 Task: Check the percentage active listings of driveway in the last 1 year.
Action: Mouse moved to (873, 200)
Screenshot: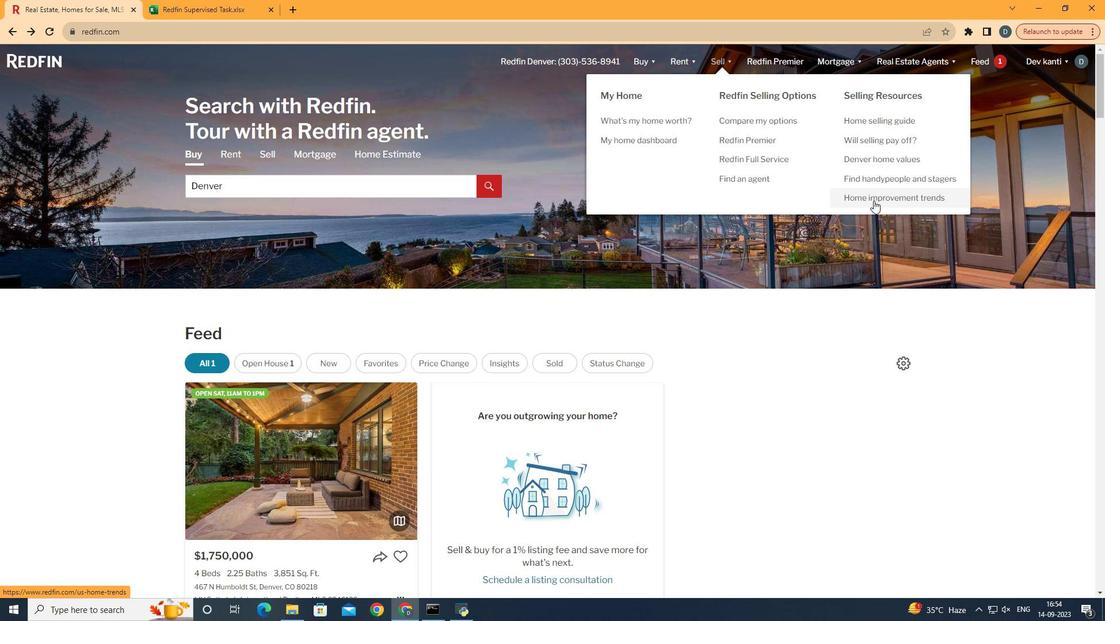 
Action: Mouse pressed left at (873, 200)
Screenshot: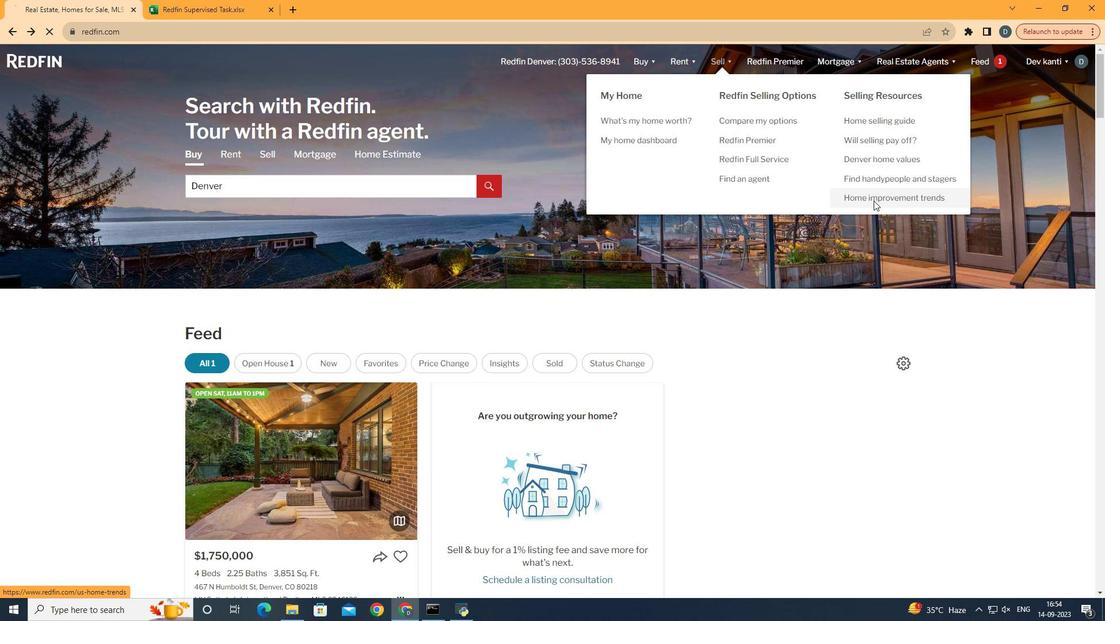 
Action: Mouse moved to (287, 226)
Screenshot: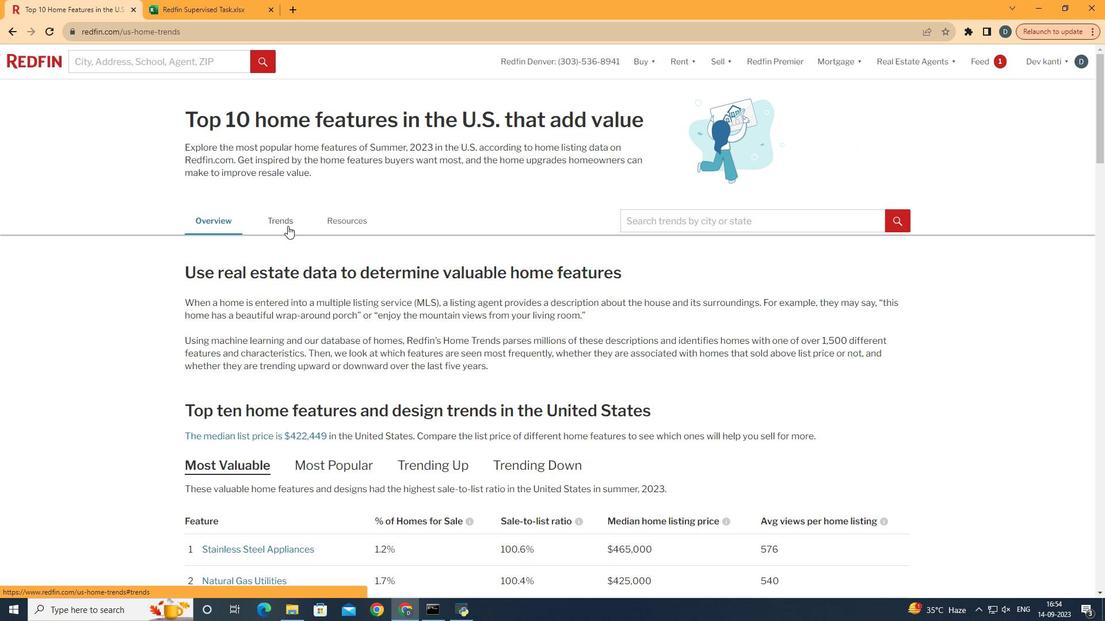 
Action: Mouse pressed left at (287, 226)
Screenshot: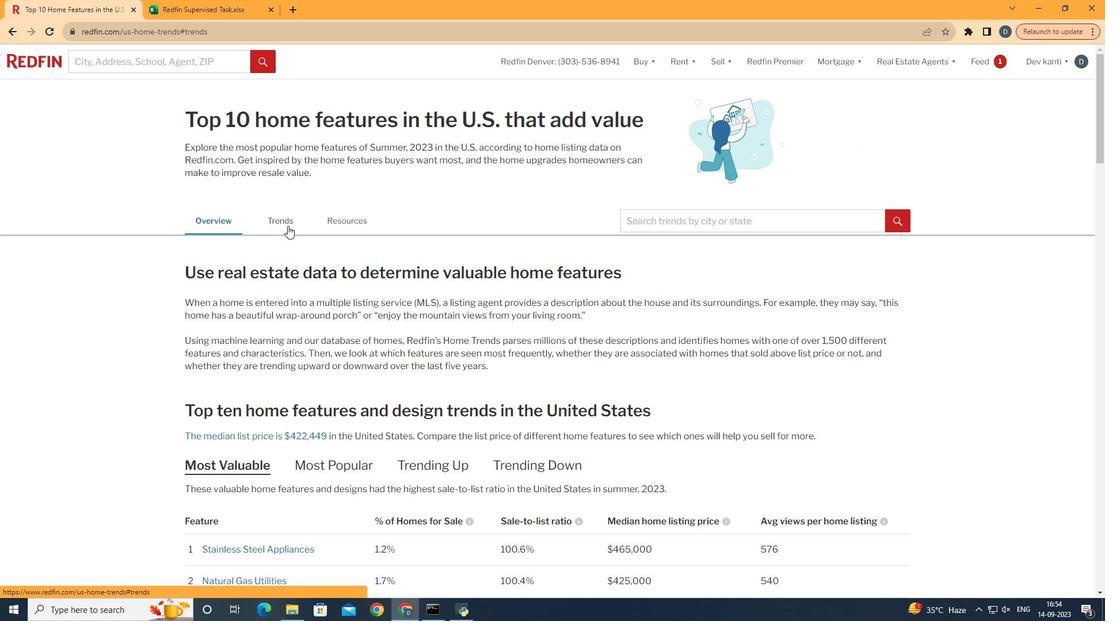 
Action: Mouse moved to (331, 309)
Screenshot: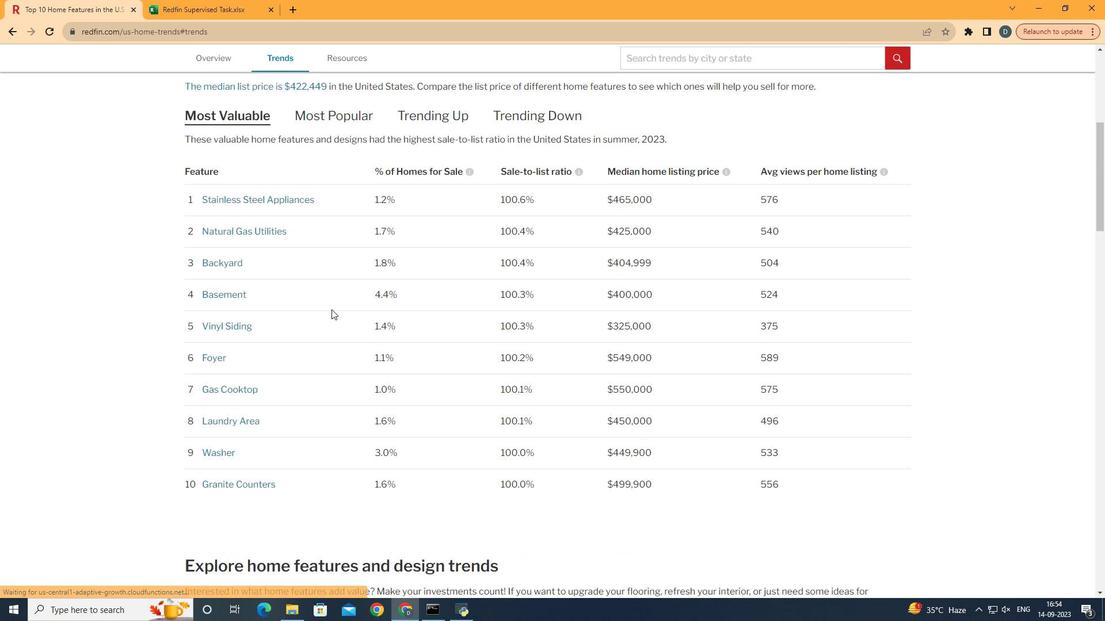 
Action: Mouse scrolled (331, 309) with delta (0, 0)
Screenshot: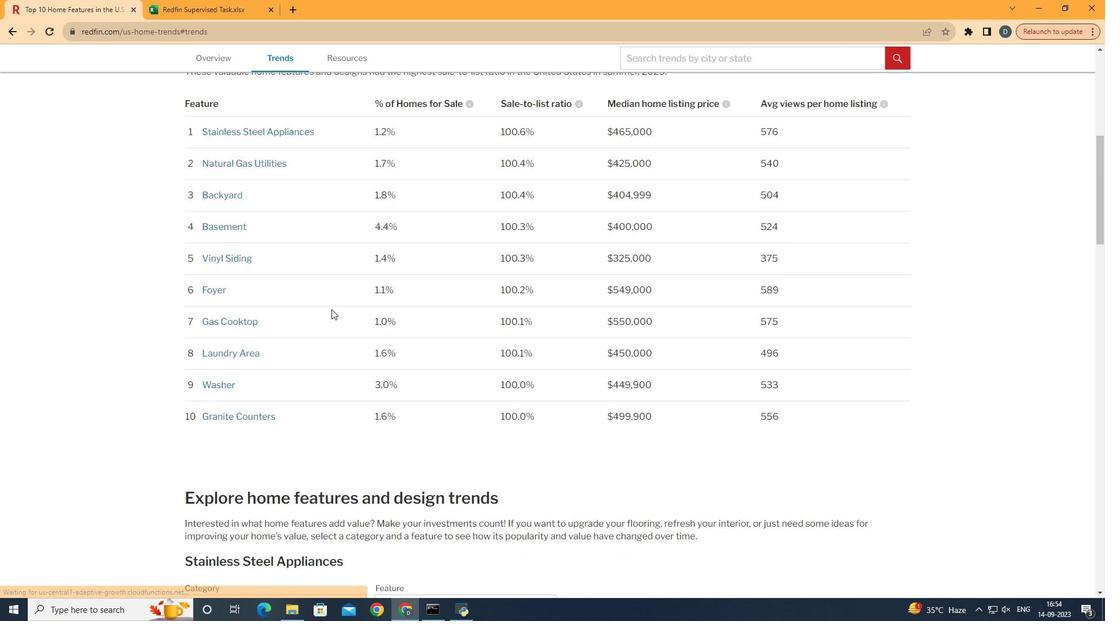 
Action: Mouse scrolled (331, 309) with delta (0, 0)
Screenshot: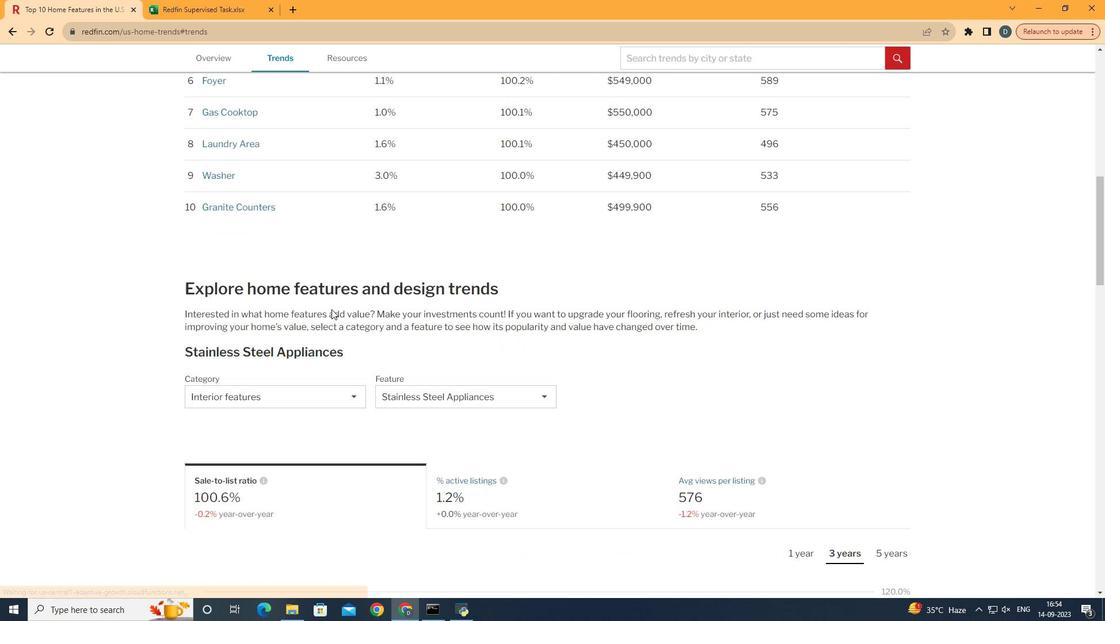 
Action: Mouse scrolled (331, 309) with delta (0, 0)
Screenshot: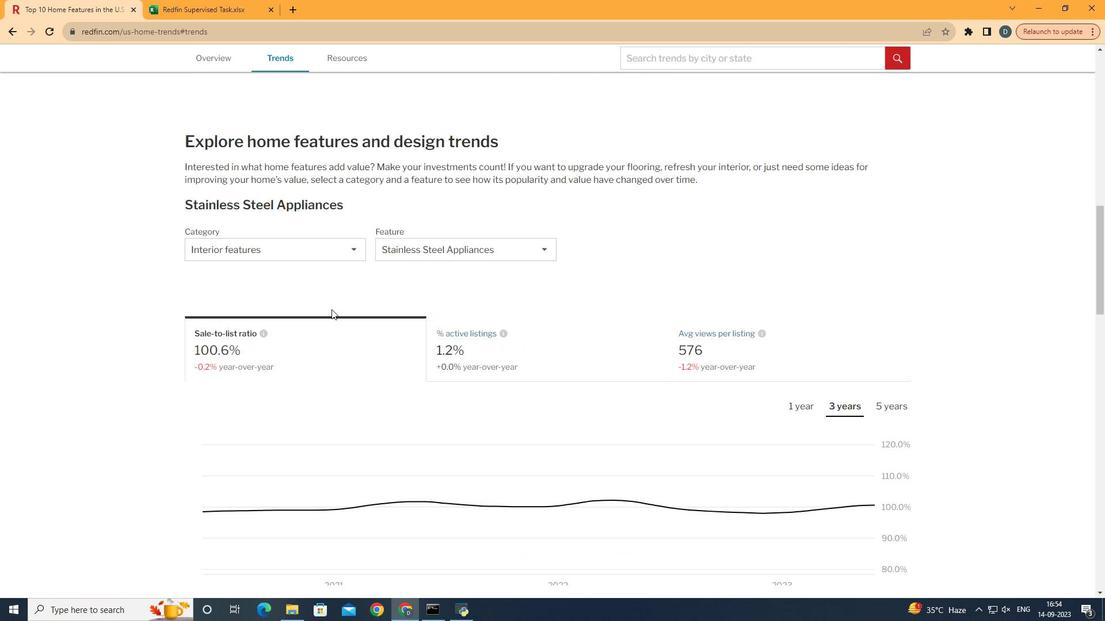 
Action: Mouse scrolled (331, 309) with delta (0, 0)
Screenshot: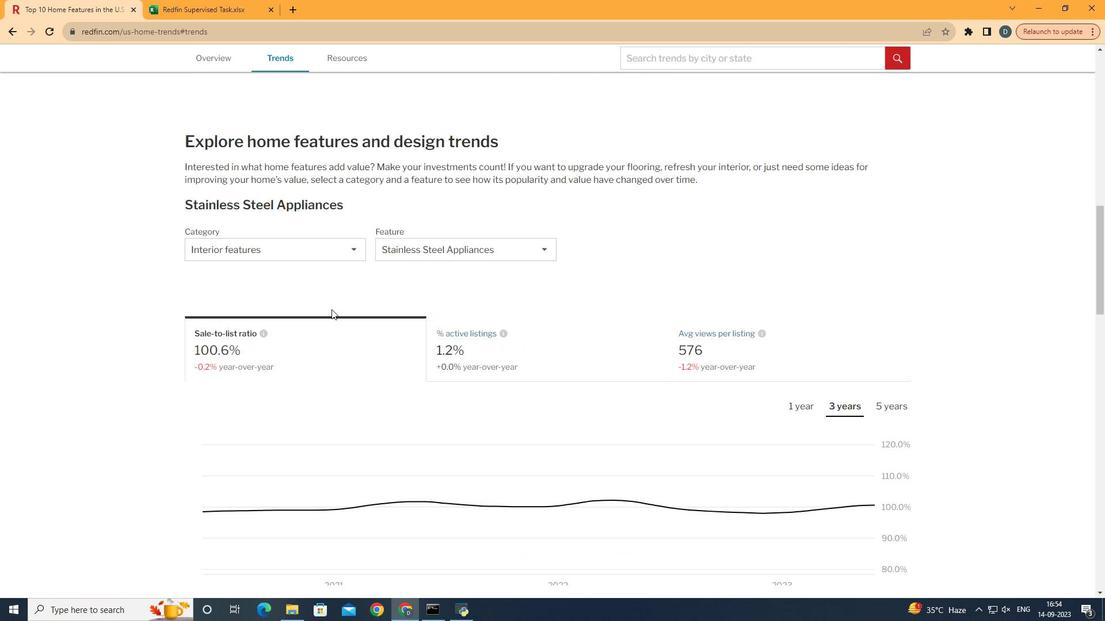 
Action: Mouse scrolled (331, 309) with delta (0, 0)
Screenshot: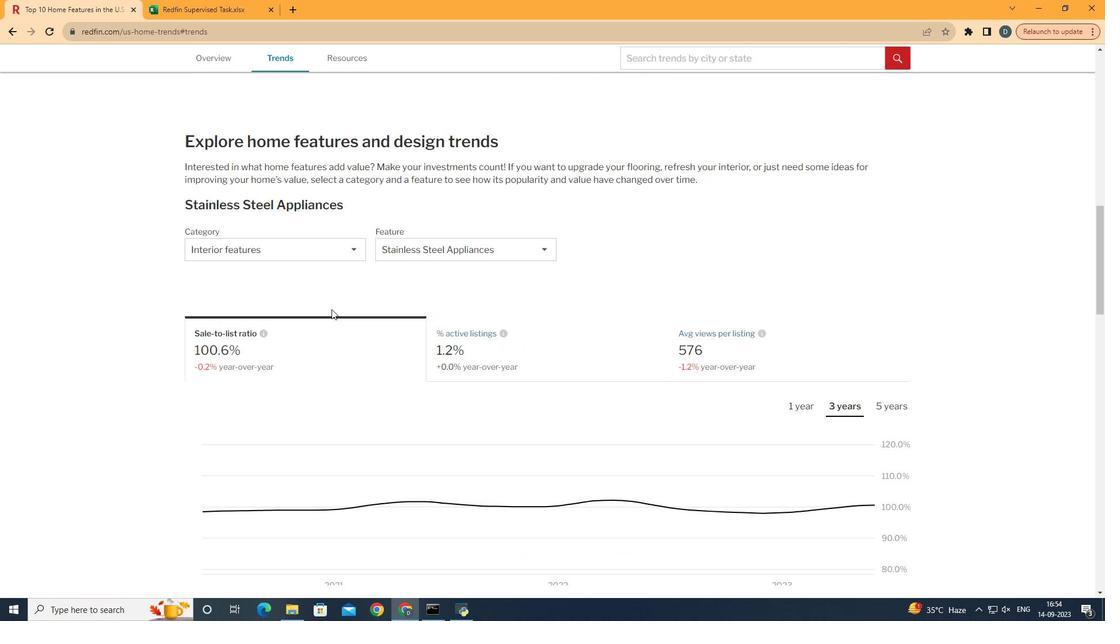 
Action: Mouse scrolled (331, 309) with delta (0, 0)
Screenshot: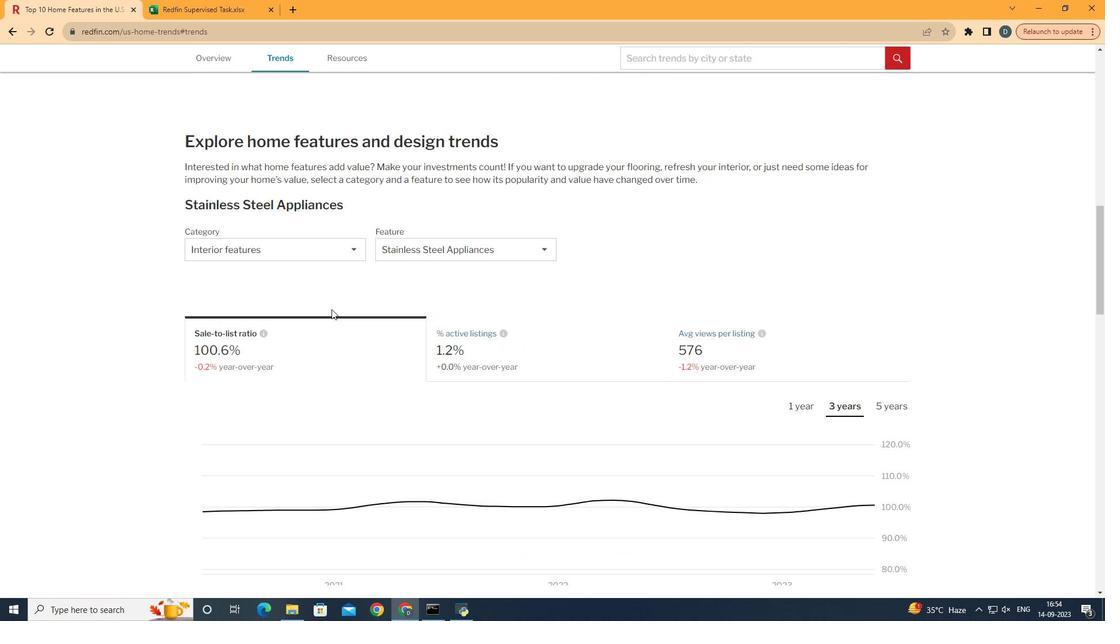 
Action: Mouse scrolled (331, 309) with delta (0, 0)
Screenshot: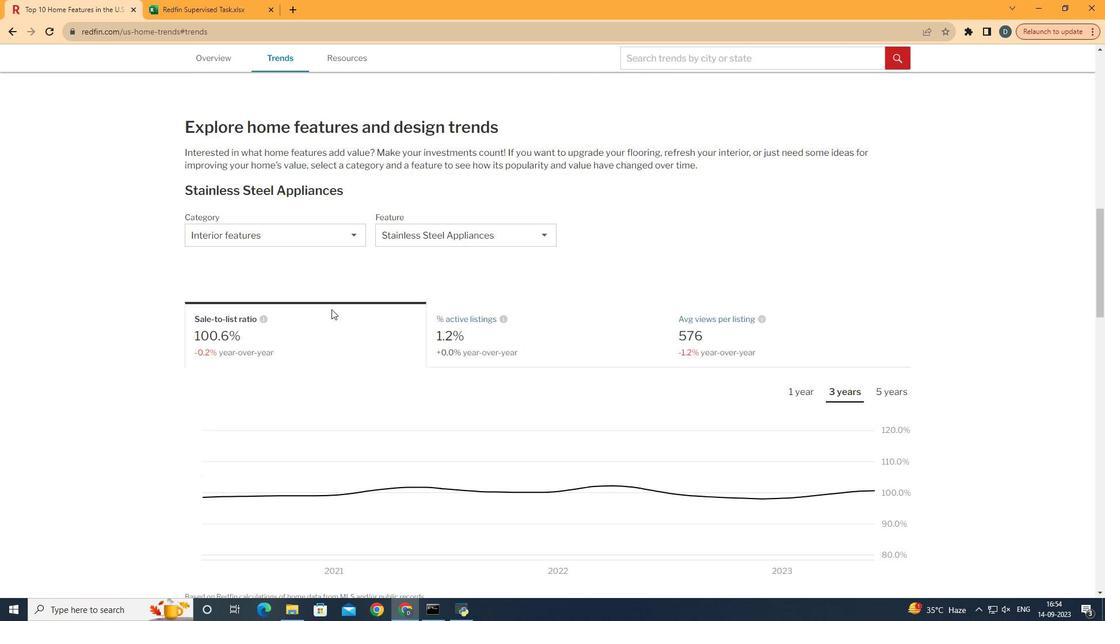 
Action: Mouse scrolled (331, 309) with delta (0, 0)
Screenshot: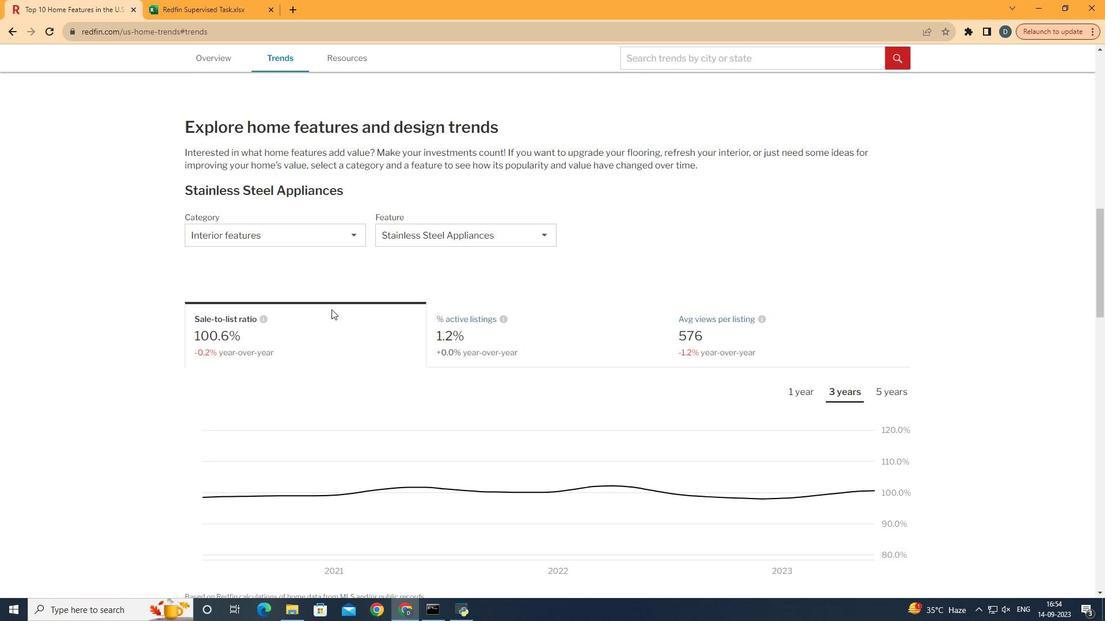 
Action: Mouse moved to (309, 243)
Screenshot: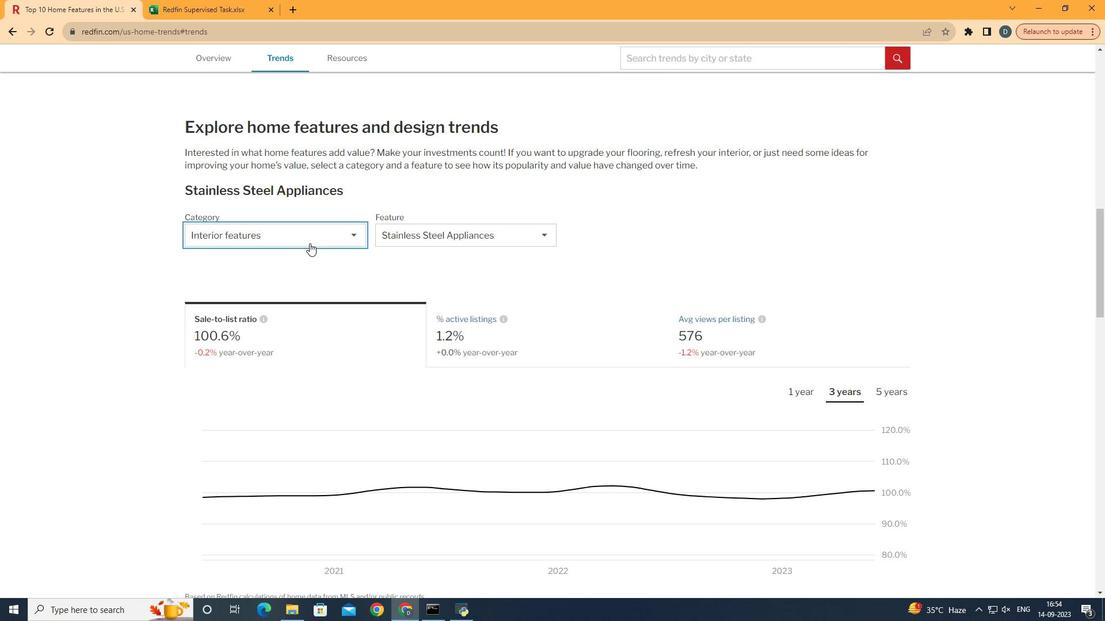 
Action: Mouse pressed left at (309, 243)
Screenshot: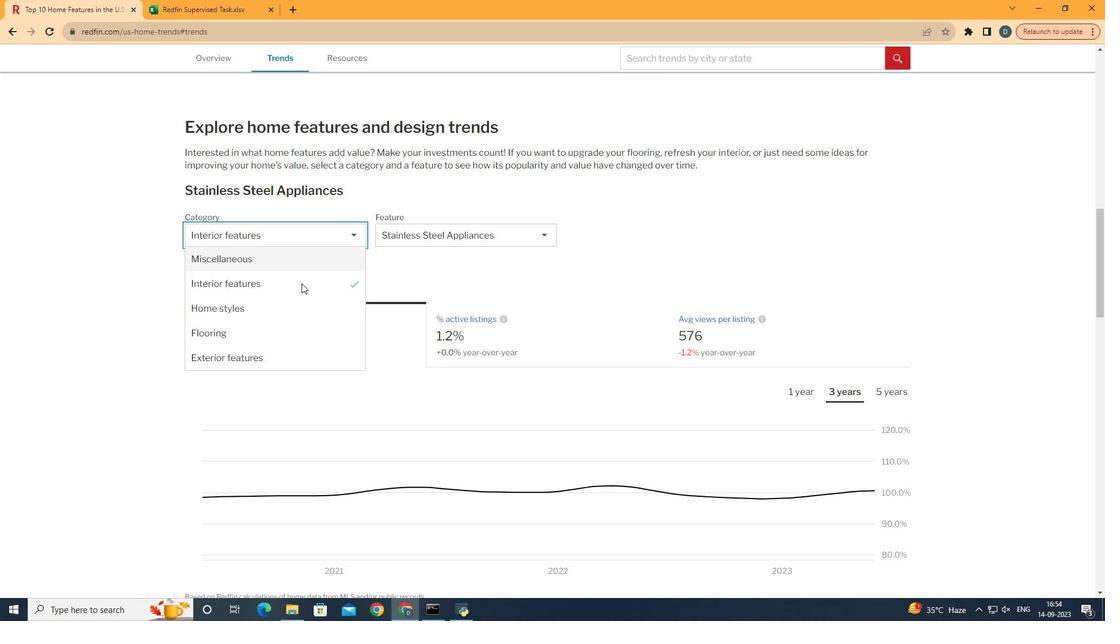 
Action: Mouse moved to (304, 354)
Screenshot: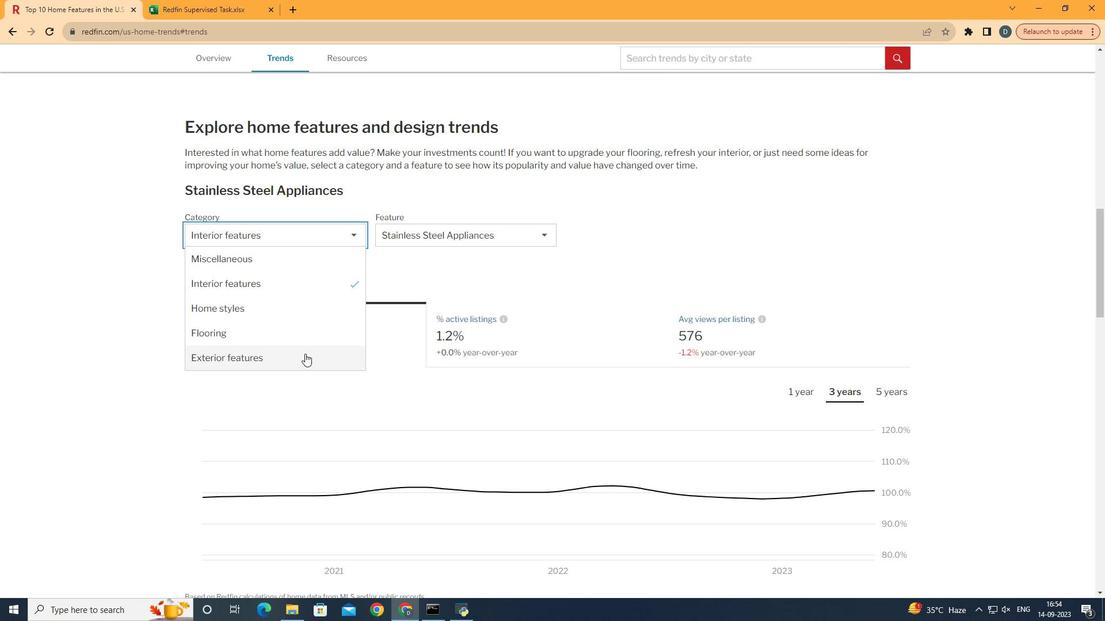 
Action: Mouse pressed left at (304, 354)
Screenshot: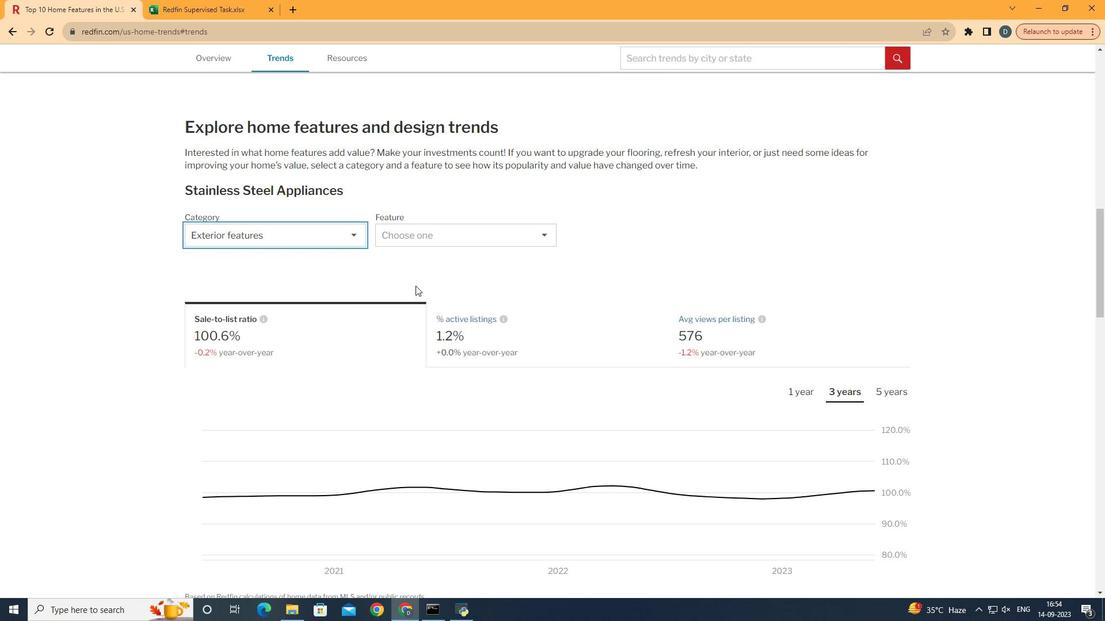 
Action: Mouse moved to (471, 236)
Screenshot: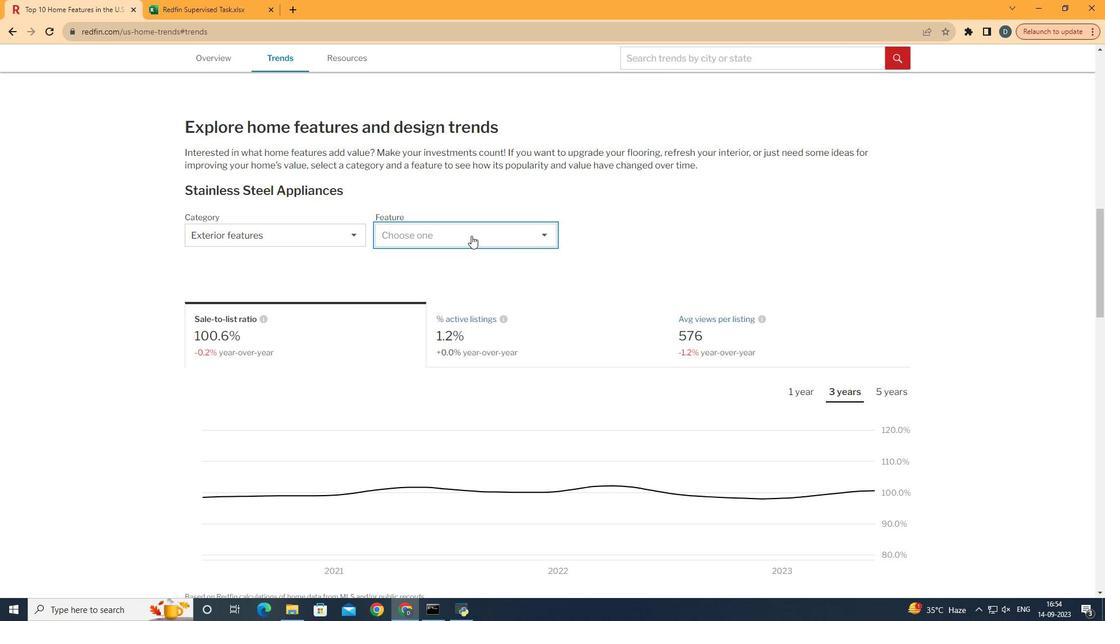 
Action: Mouse pressed left at (471, 236)
Screenshot: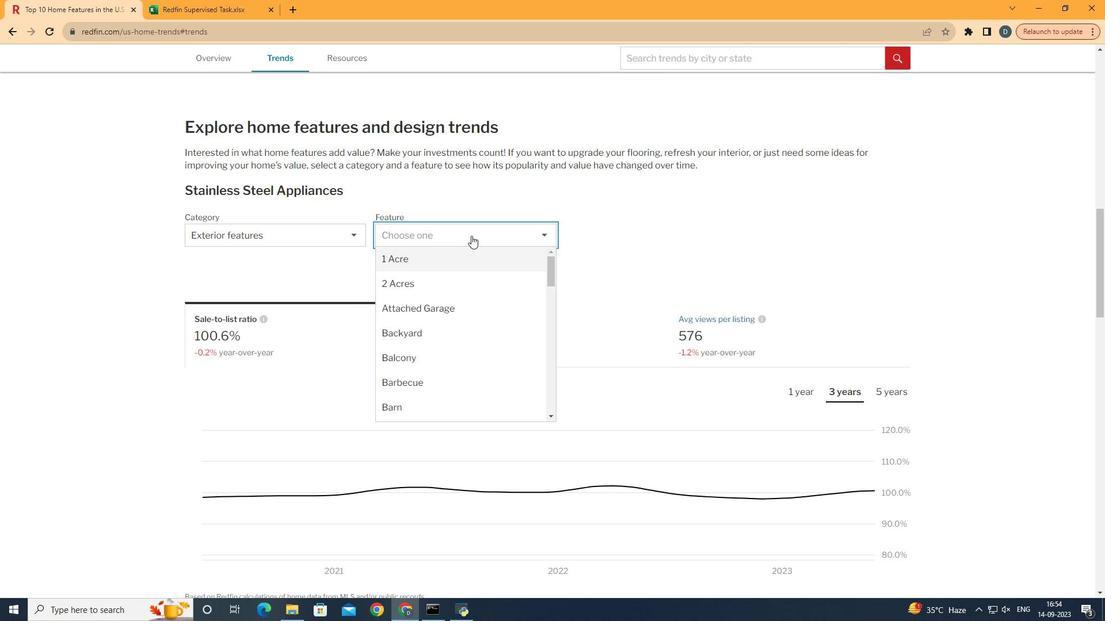 
Action: Mouse moved to (458, 317)
Screenshot: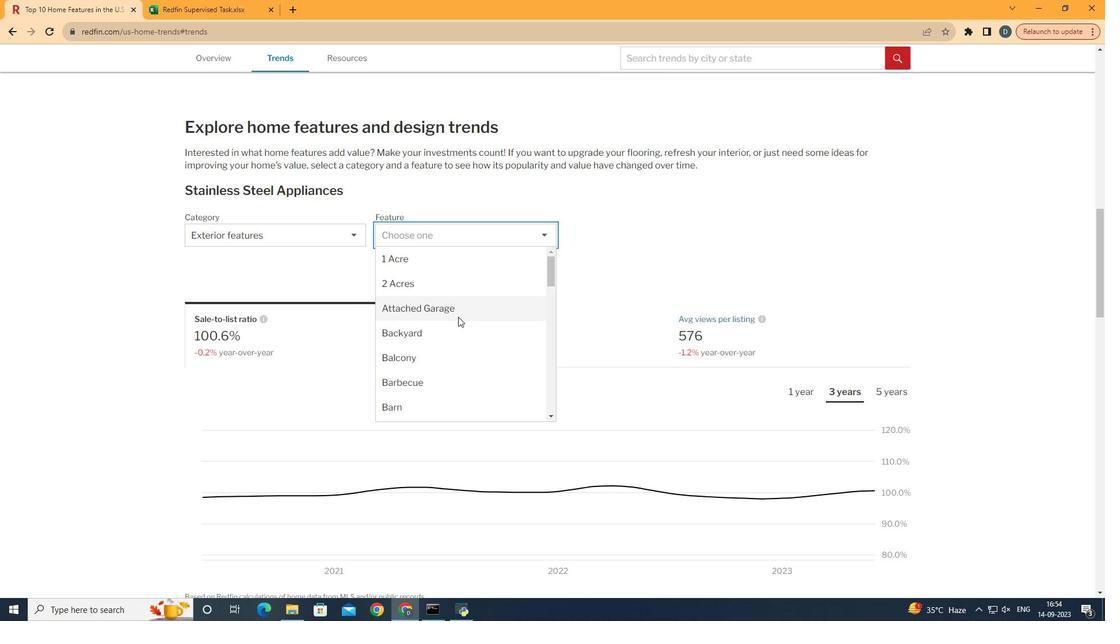 
Action: Mouse scrolled (458, 316) with delta (0, 0)
Screenshot: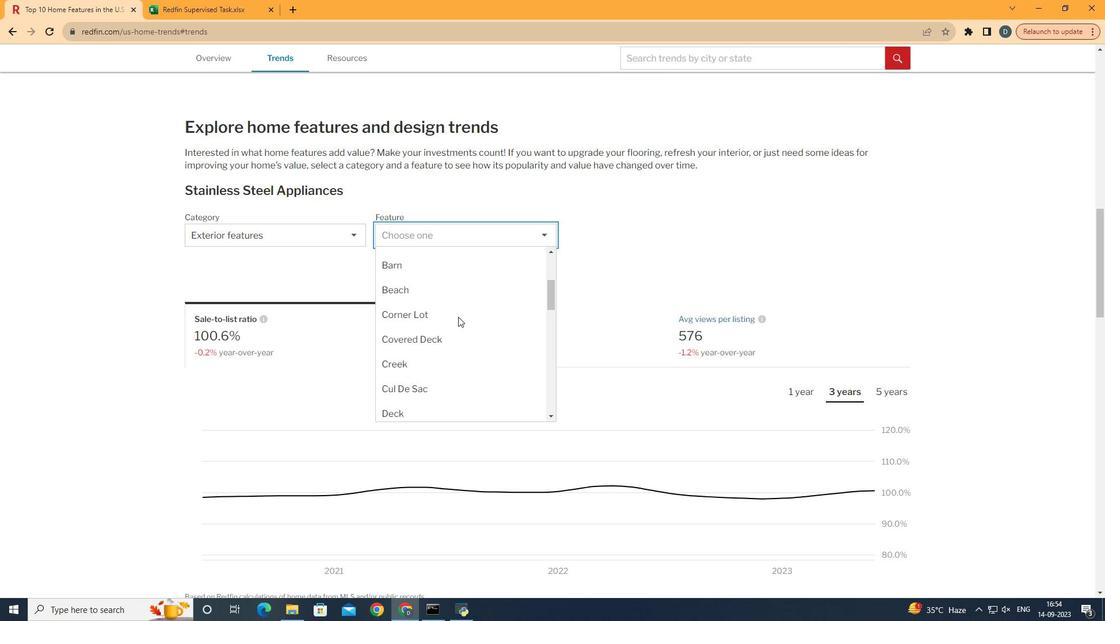 
Action: Mouse scrolled (458, 316) with delta (0, 0)
Screenshot: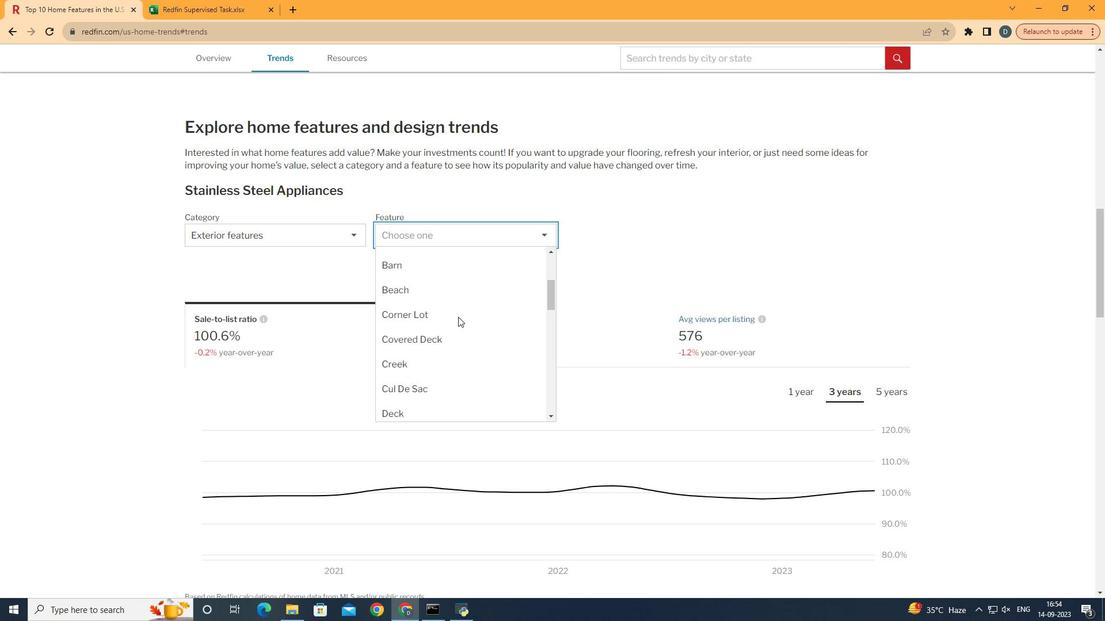 
Action: Mouse scrolled (458, 316) with delta (0, 0)
Screenshot: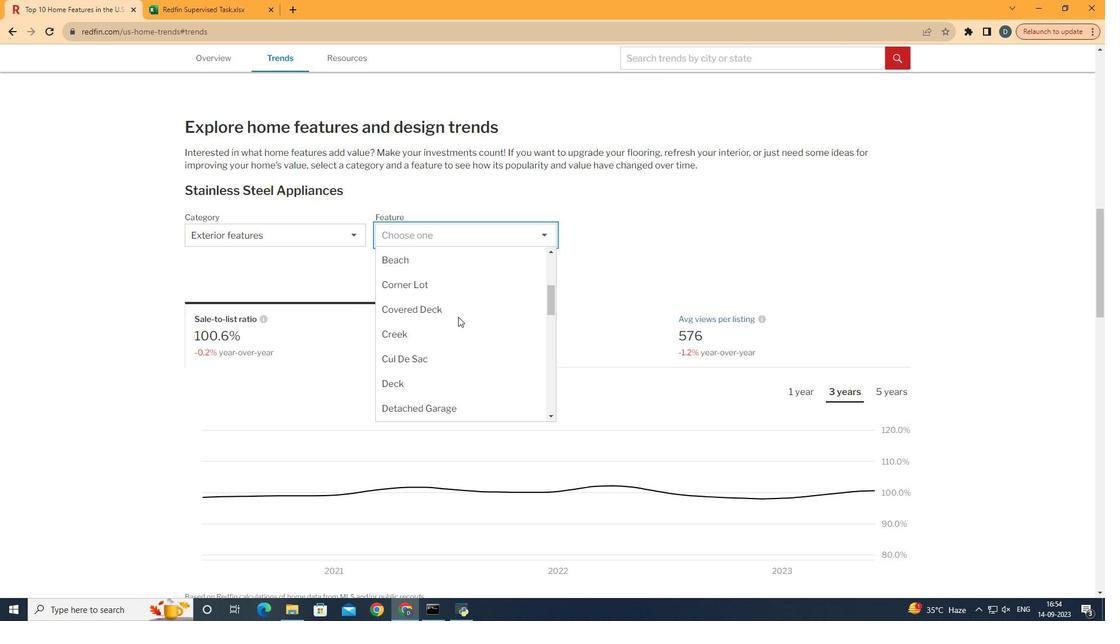
Action: Mouse moved to (452, 317)
Screenshot: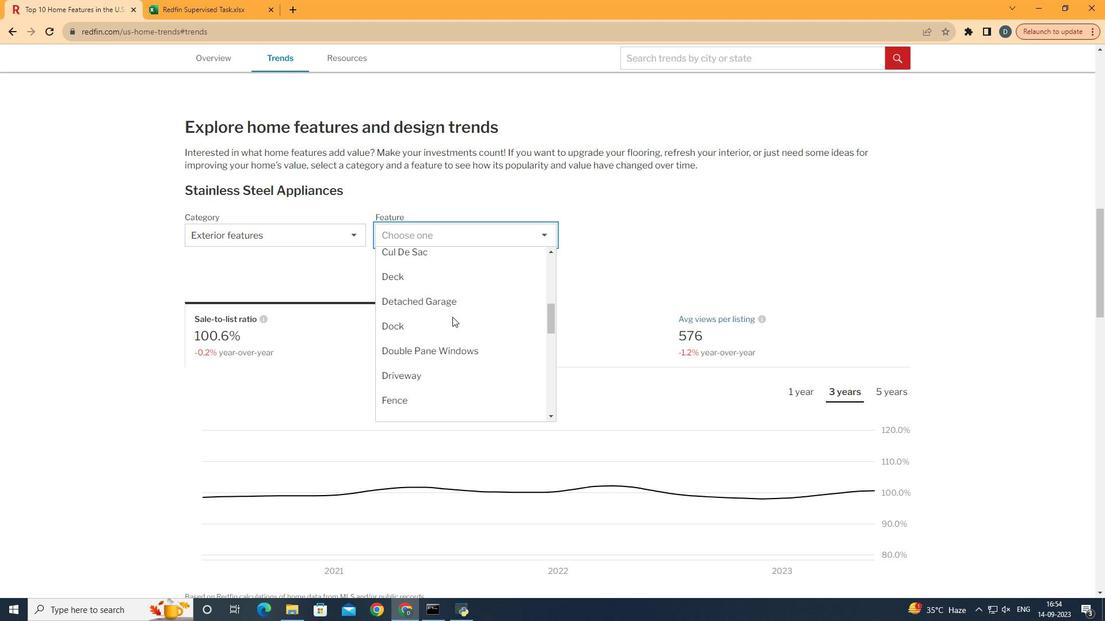 
Action: Mouse scrolled (452, 316) with delta (0, 0)
Screenshot: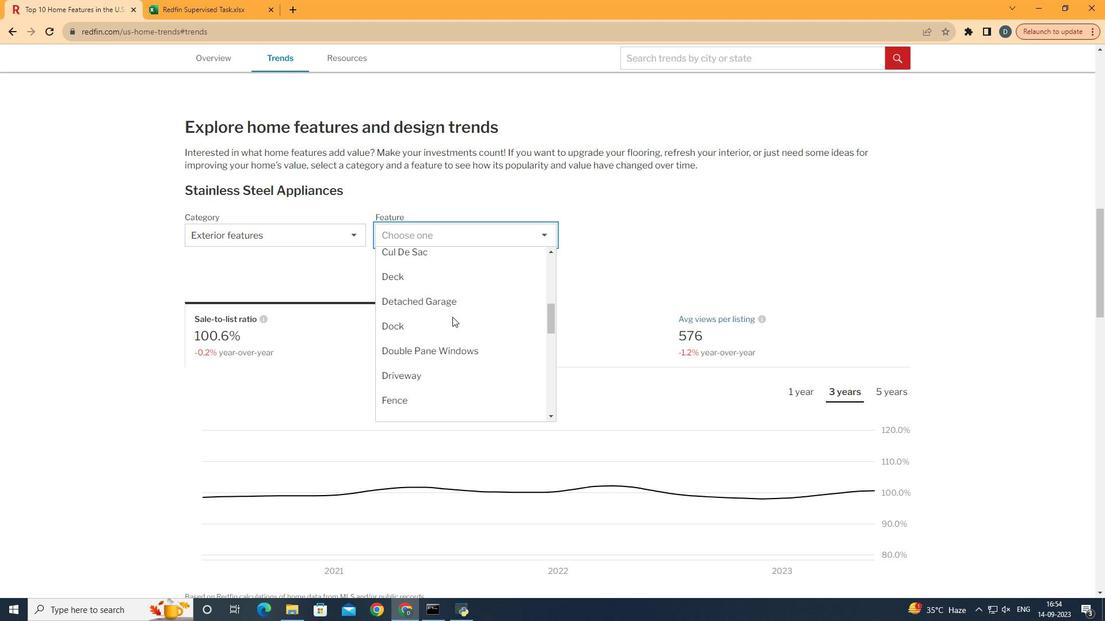 
Action: Mouse scrolled (452, 316) with delta (0, 0)
Screenshot: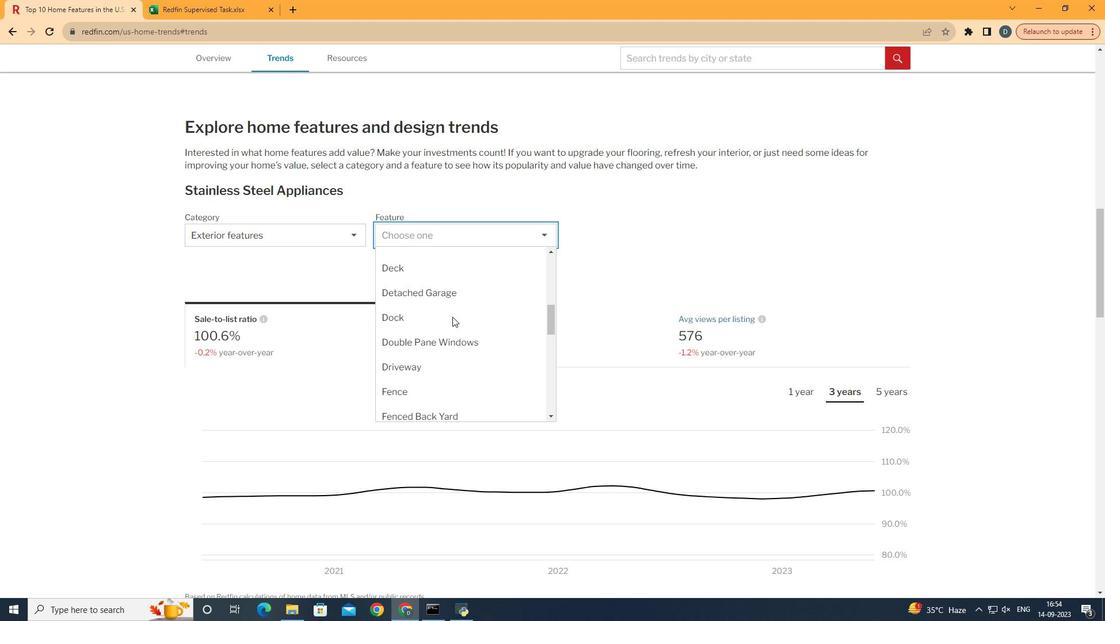 
Action: Mouse moved to (446, 342)
Screenshot: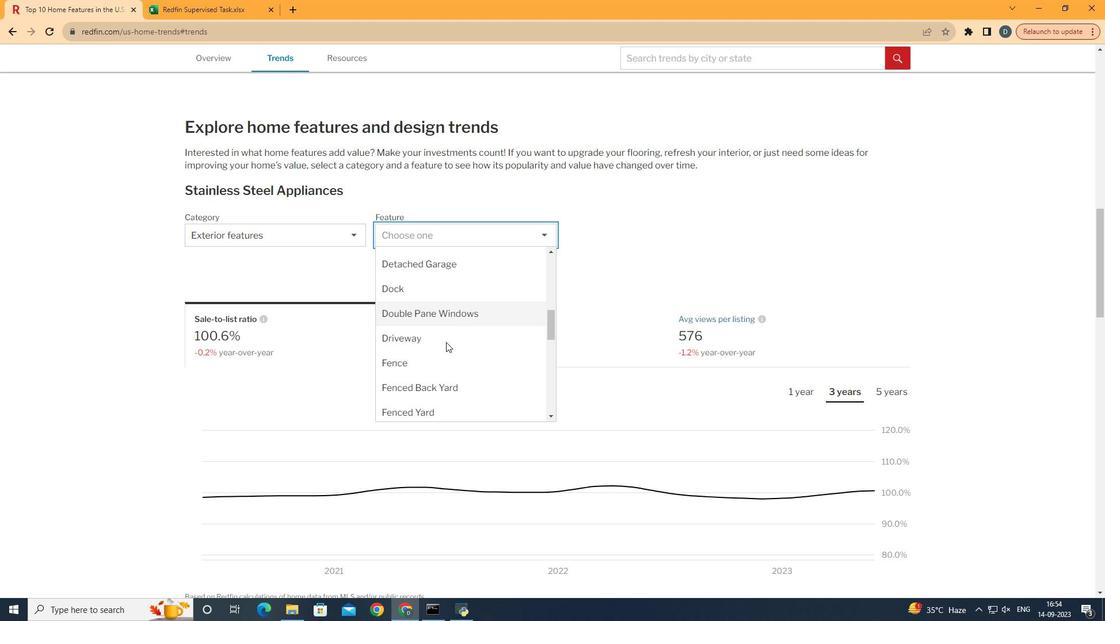 
Action: Mouse scrolled (446, 341) with delta (0, 0)
Screenshot: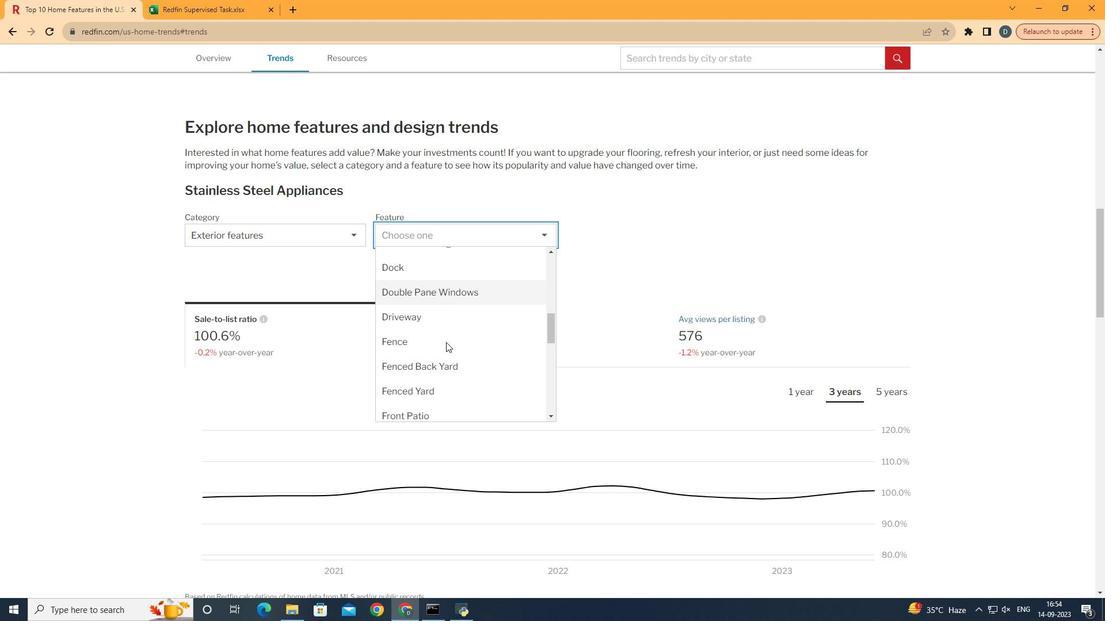 
Action: Mouse moved to (464, 310)
Screenshot: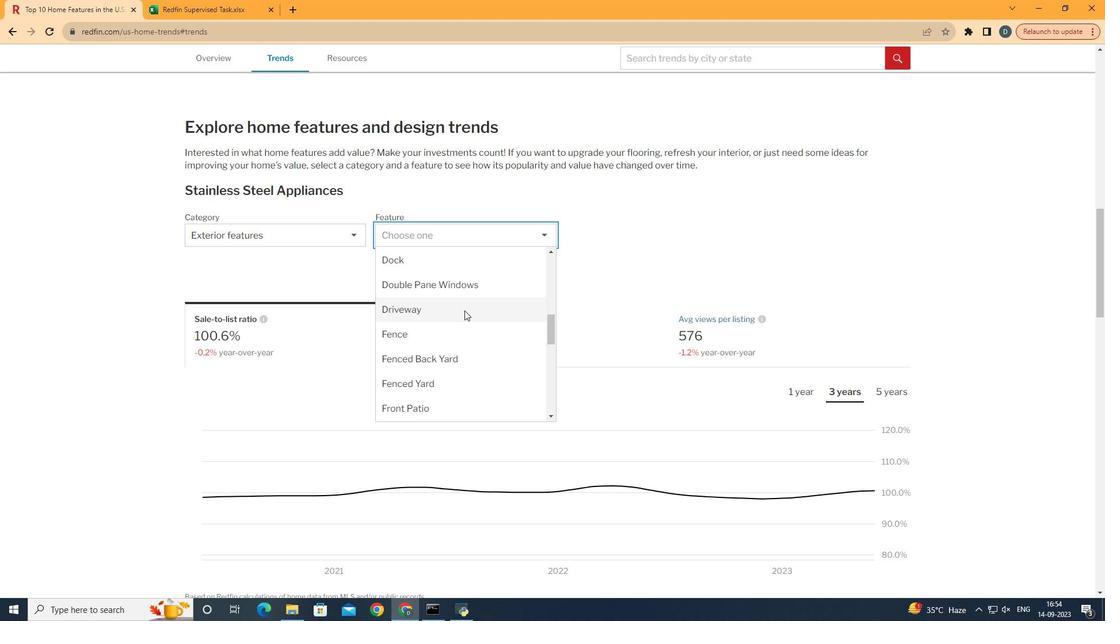 
Action: Mouse pressed left at (464, 310)
Screenshot: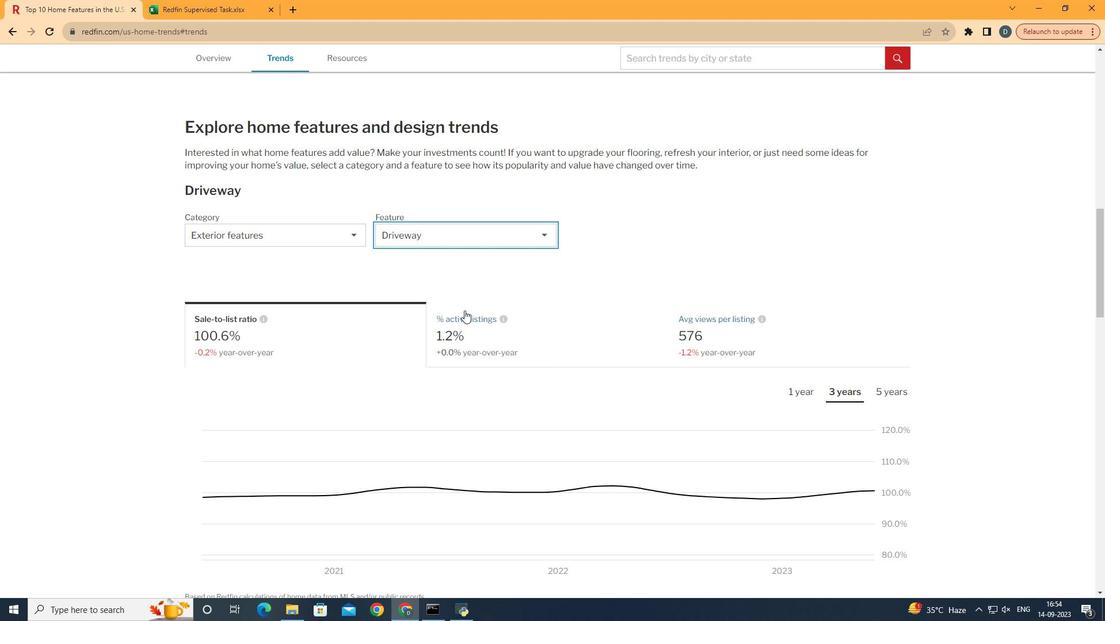 
Action: Mouse moved to (460, 311)
Screenshot: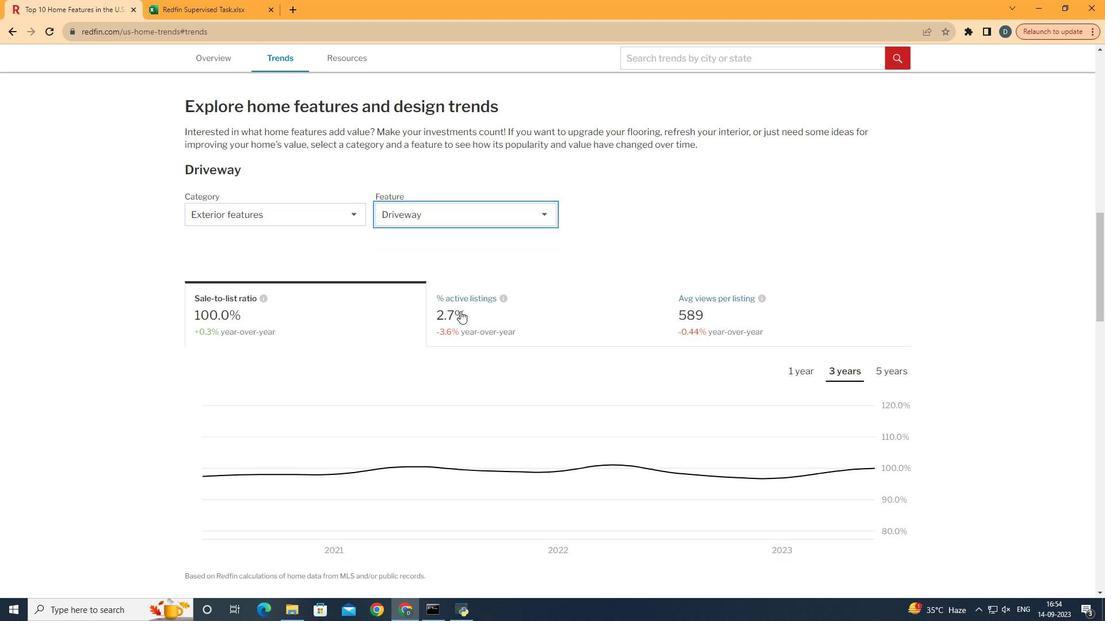 
Action: Mouse scrolled (460, 310) with delta (0, 0)
Screenshot: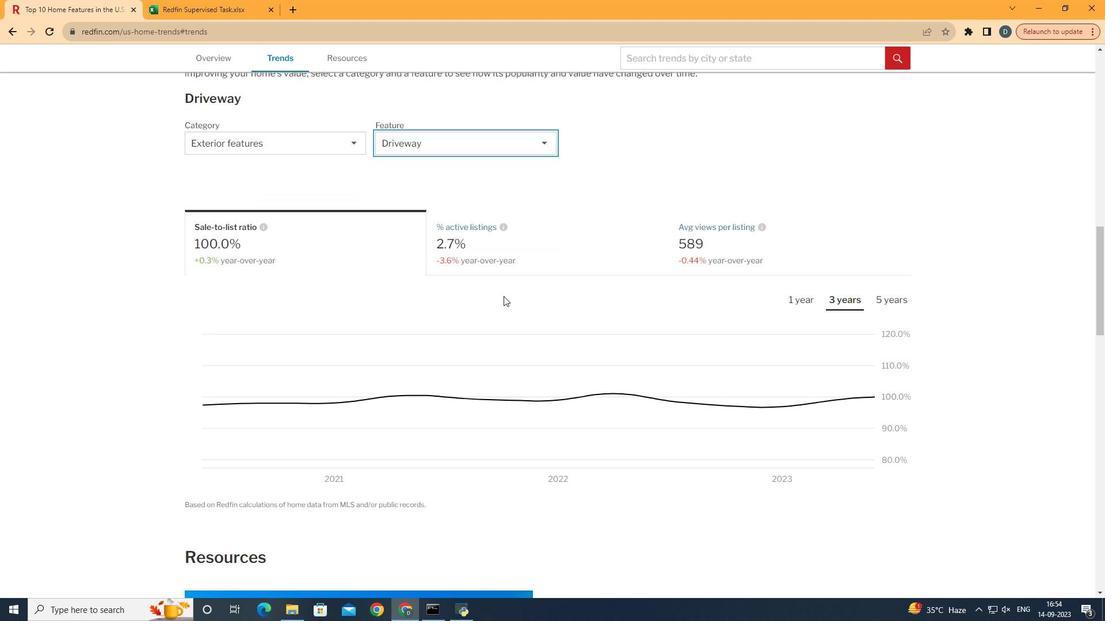 
Action: Mouse scrolled (460, 310) with delta (0, 0)
Screenshot: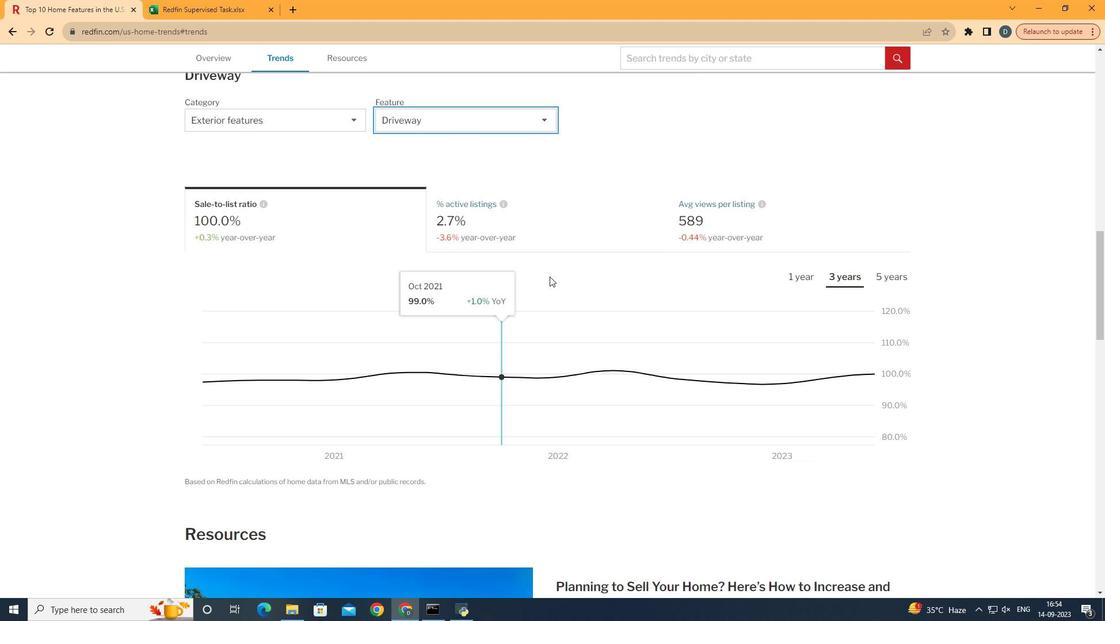 
Action: Mouse moved to (579, 214)
Screenshot: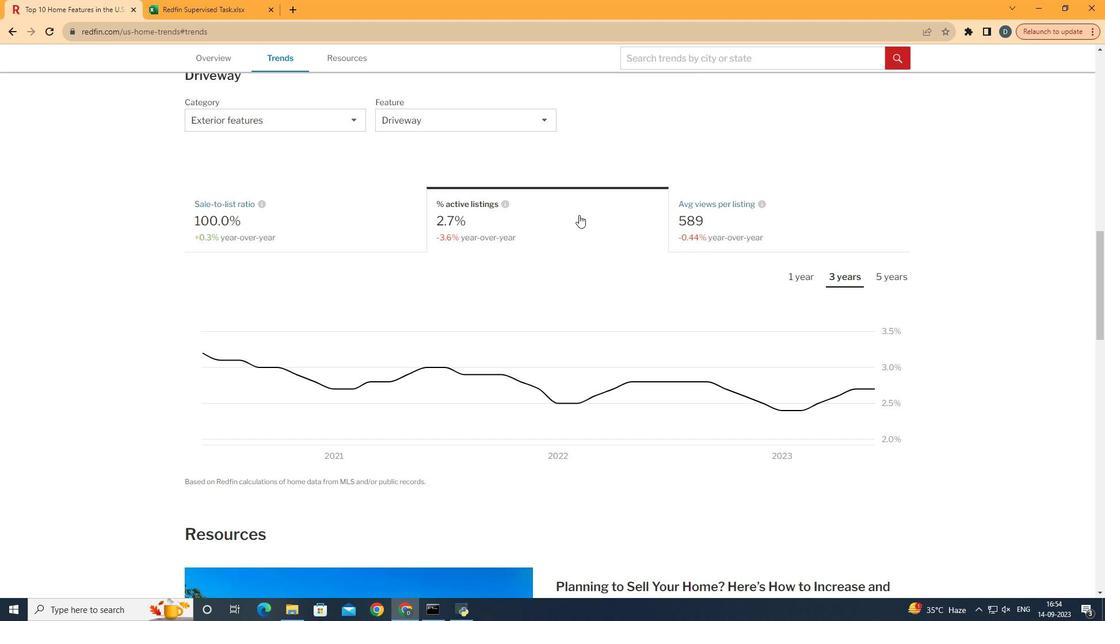 
Action: Mouse pressed left at (579, 214)
Screenshot: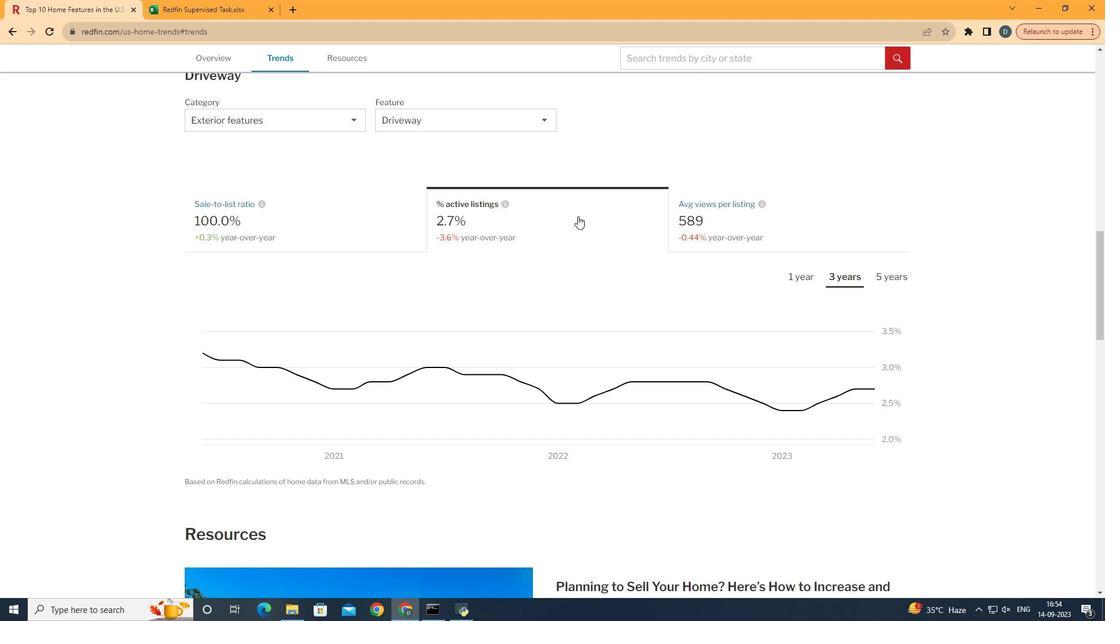 
Action: Mouse moved to (798, 281)
Screenshot: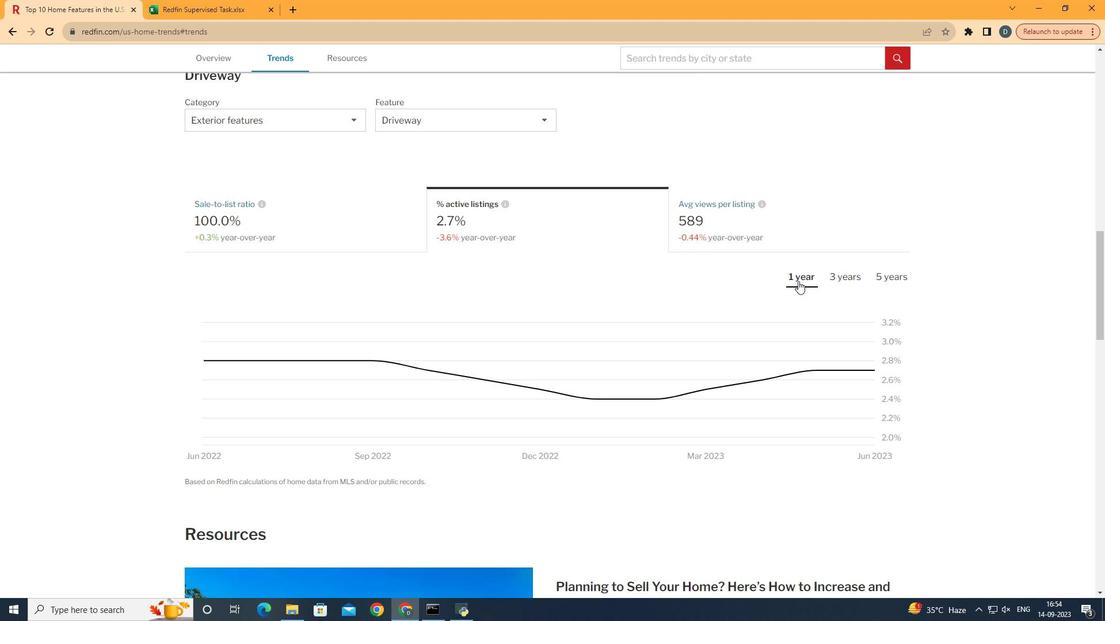 
Action: Mouse pressed left at (798, 281)
Screenshot: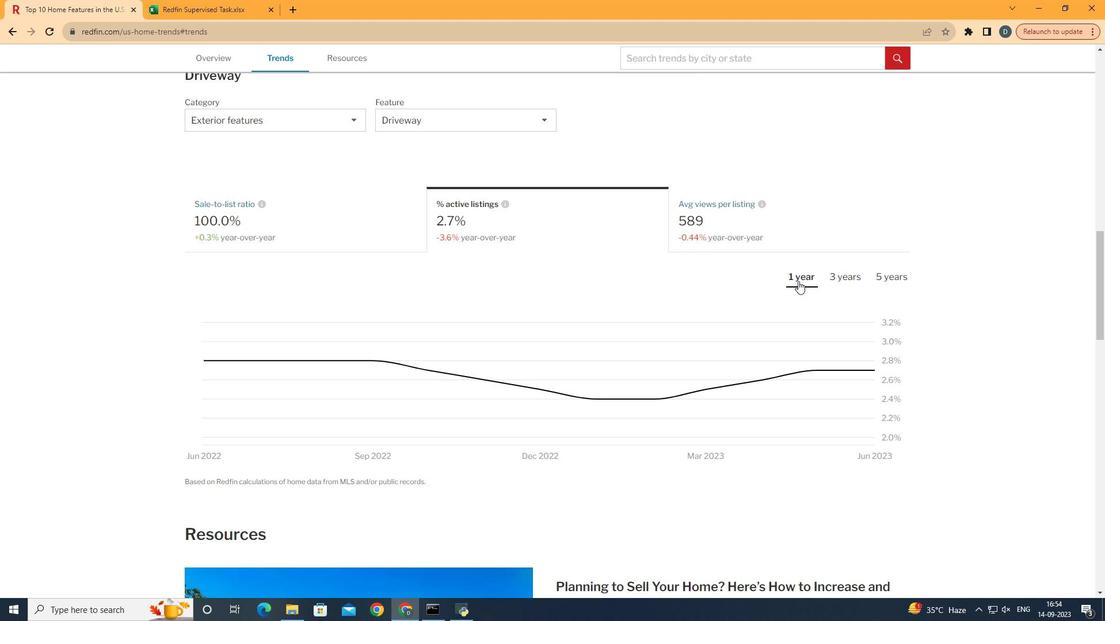 
